 Task: View and add the product "Freshpet Multi Protein Complete Meal (1.75 lb)" to cart from the store "Pavilions Pets".
Action: Mouse moved to (43, 73)
Screenshot: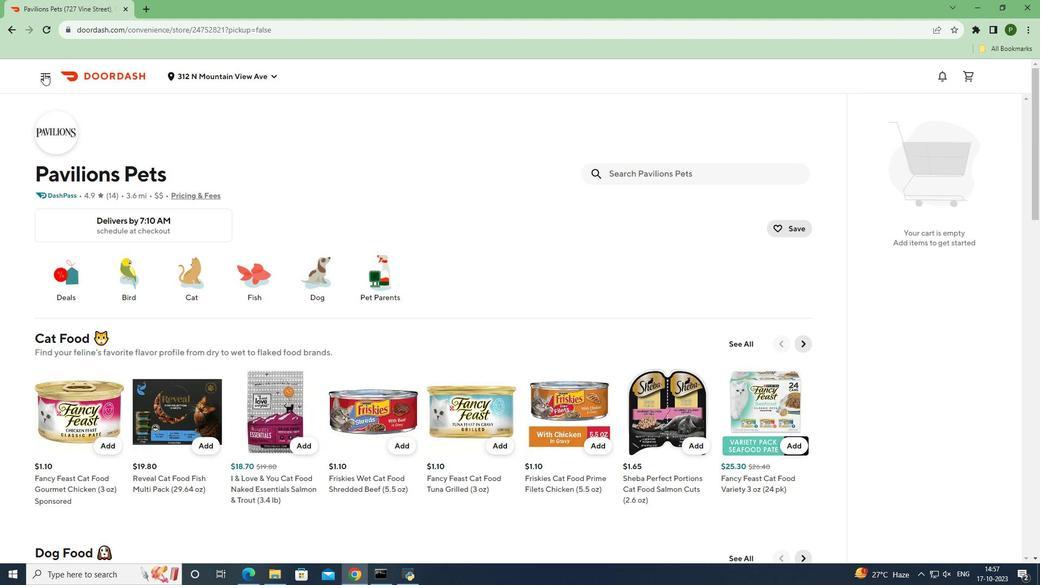 
Action: Mouse pressed left at (43, 73)
Screenshot: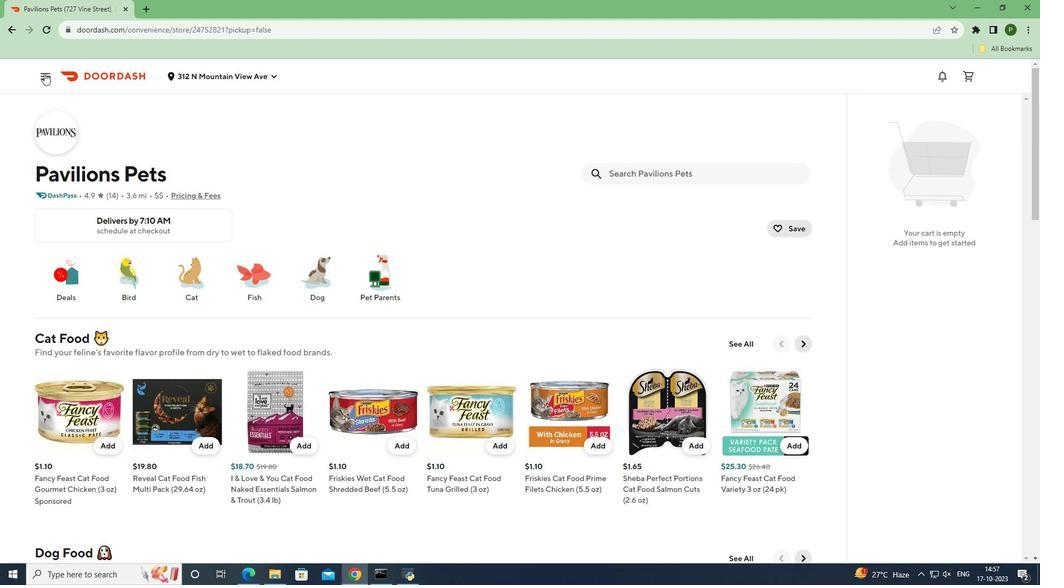 
Action: Mouse moved to (55, 150)
Screenshot: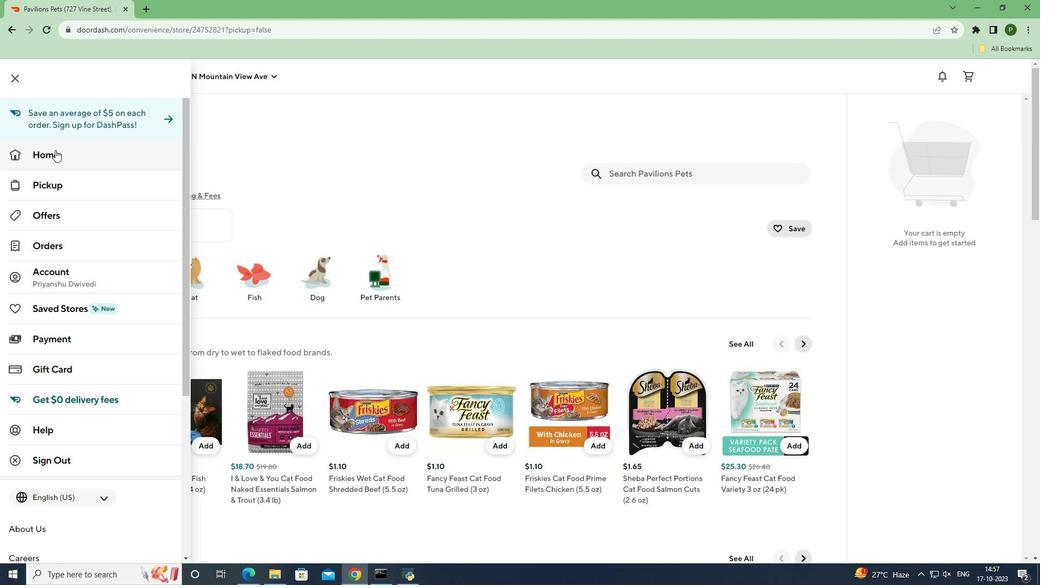 
Action: Mouse pressed left at (55, 150)
Screenshot: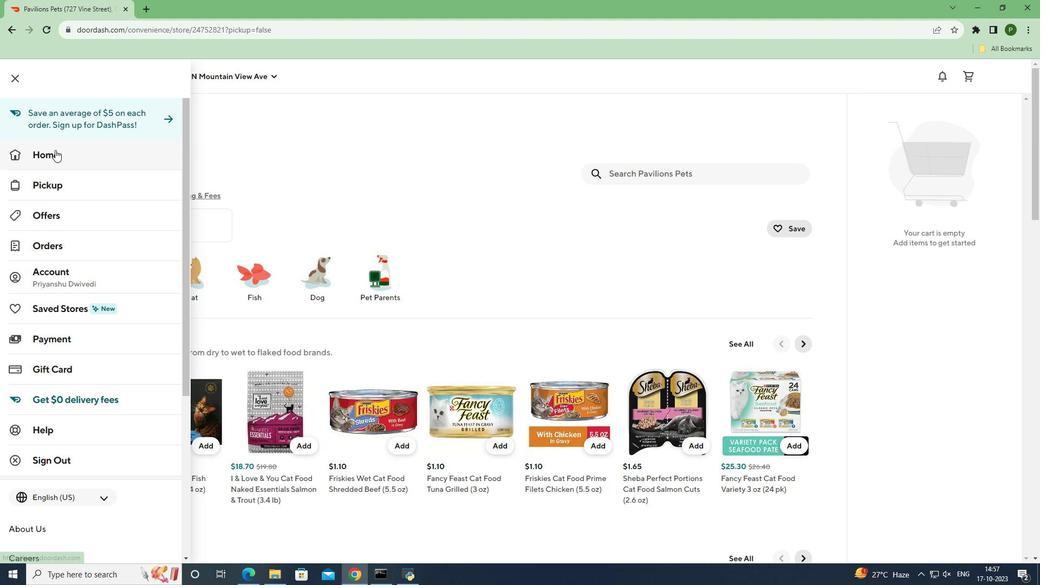 
Action: Mouse moved to (484, 113)
Screenshot: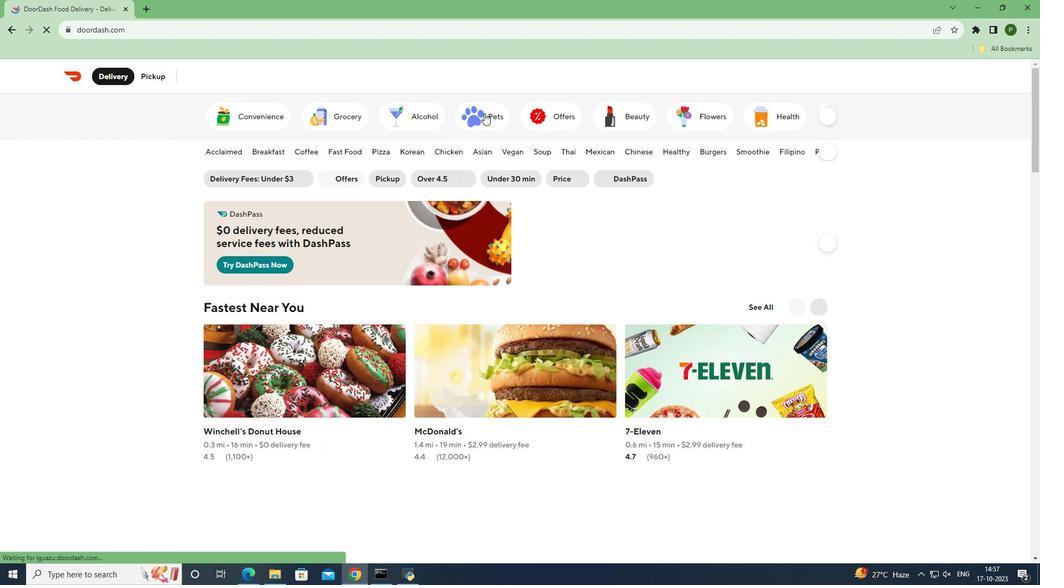 
Action: Mouse pressed left at (484, 113)
Screenshot: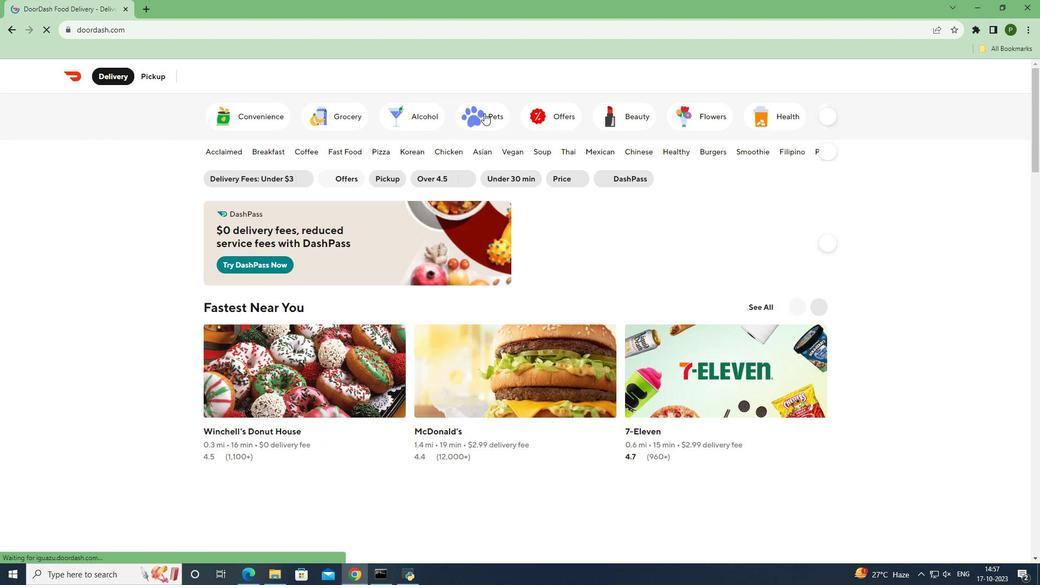
Action: Mouse moved to (805, 328)
Screenshot: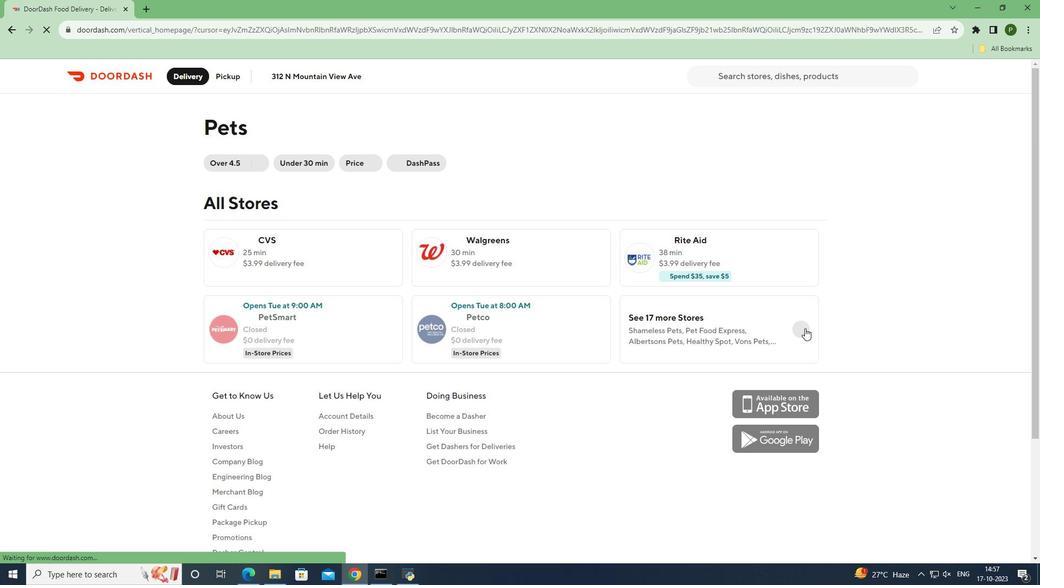 
Action: Mouse pressed left at (805, 328)
Screenshot: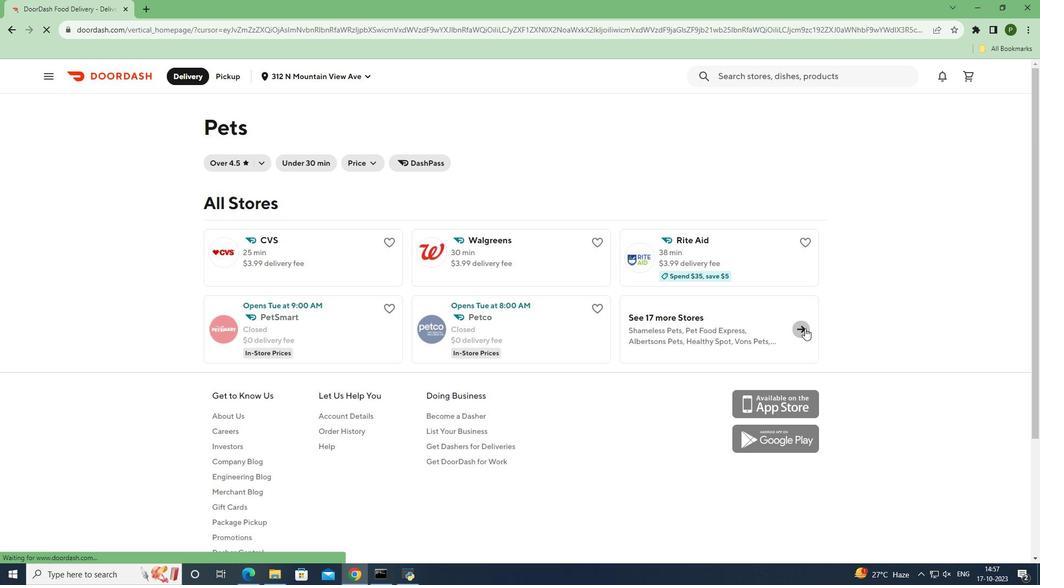 
Action: Mouse moved to (663, 462)
Screenshot: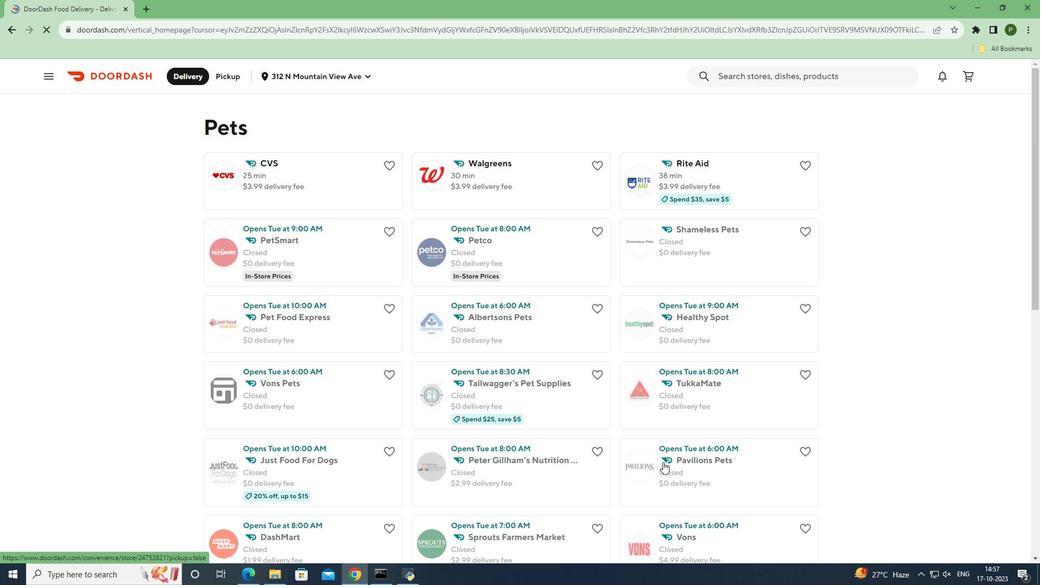 
Action: Mouse pressed left at (663, 462)
Screenshot: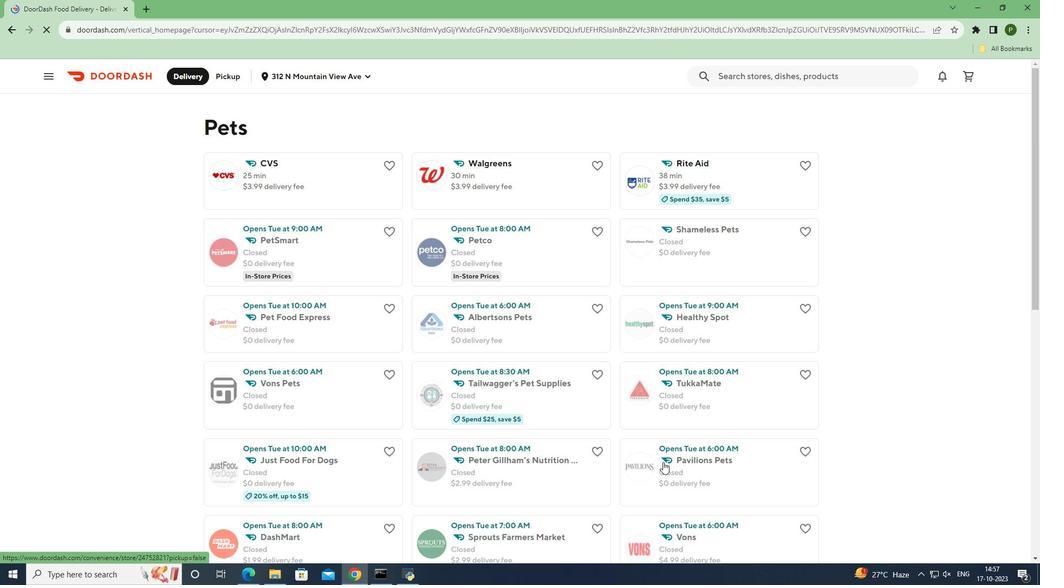 
Action: Mouse moved to (671, 171)
Screenshot: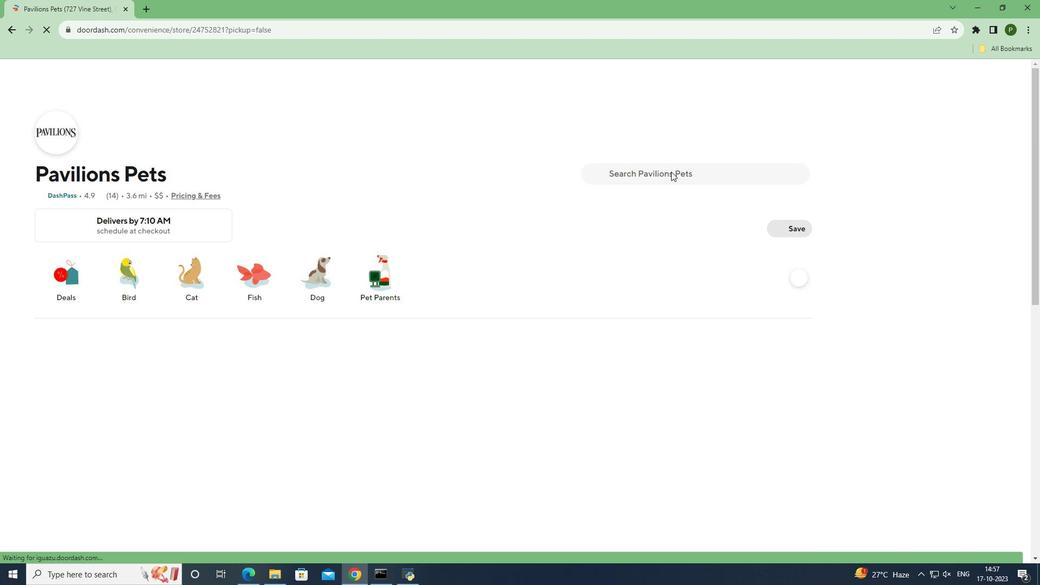 
Action: Mouse pressed left at (671, 171)
Screenshot: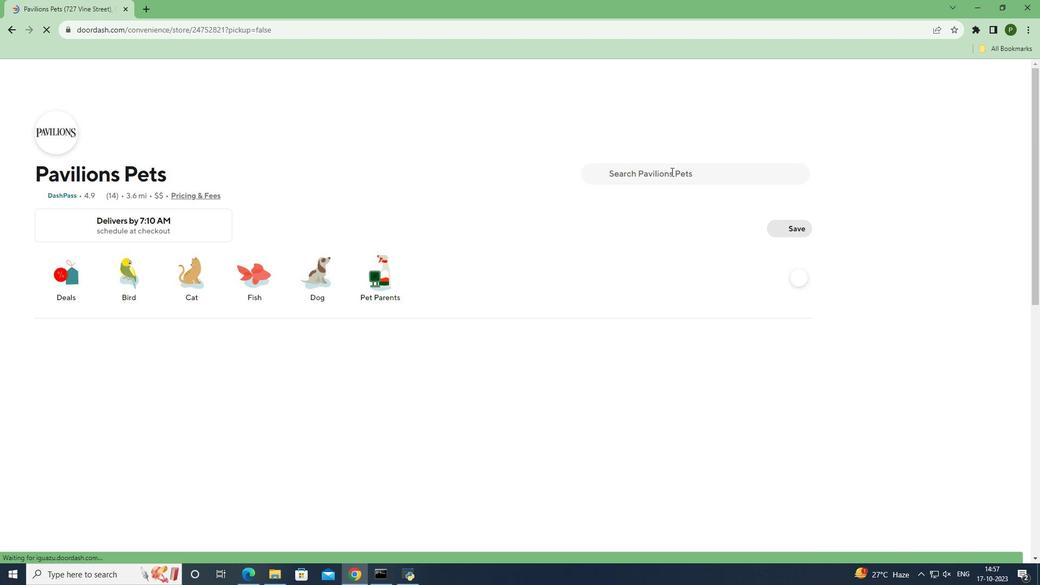 
Action: Key pressed <Key.caps_lock>F<Key.caps_lock>reshpet<Key.space><Key.caps_lock>M<Key.caps_lock>ulti<Key.space><Key.caps_lock>P<Key.caps_lock>rotein<Key.space><Key.caps_lock>C<Key.caps_lock>omplete<Key.space><Key.caps_lock>M<Key.caps_lock>eal<Key.space><Key.shift_r>(1.75<Key.space>lb<Key.shift_r><Key.shift_r><Key.shift_r>)
Screenshot: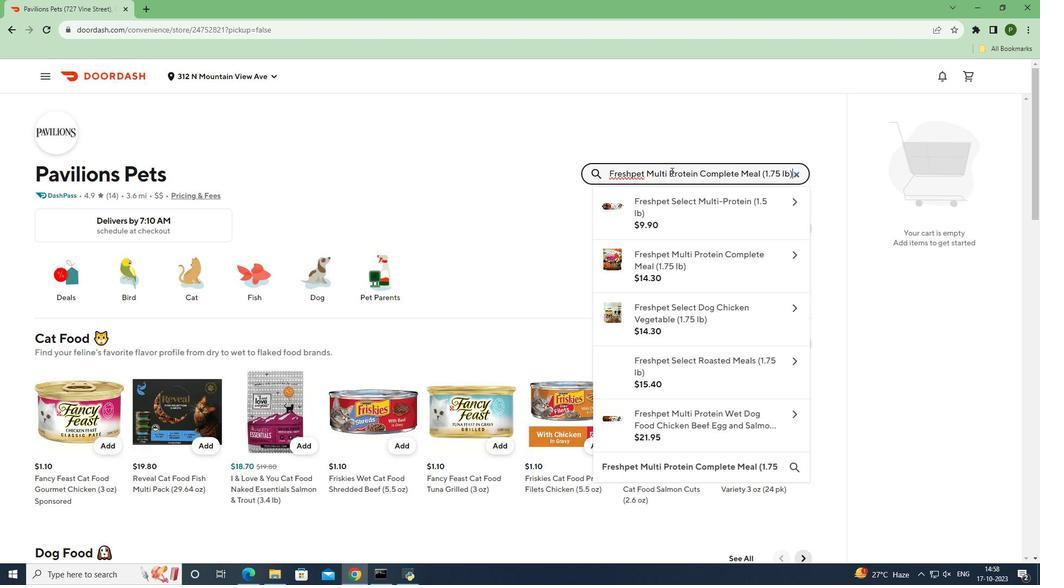 
Action: Mouse moved to (676, 170)
Screenshot: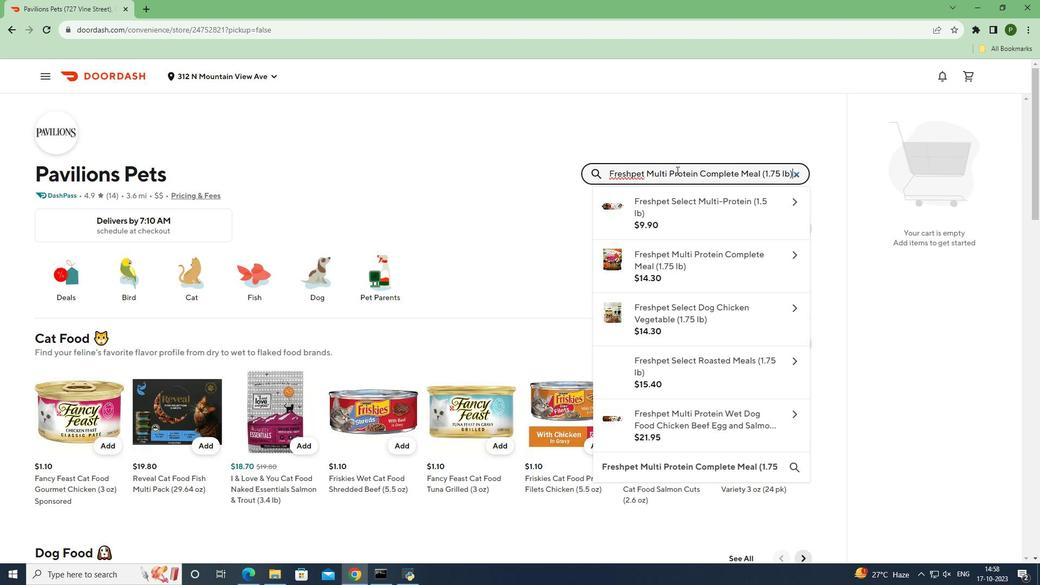 
Action: Key pressed <Key.enter>
Screenshot: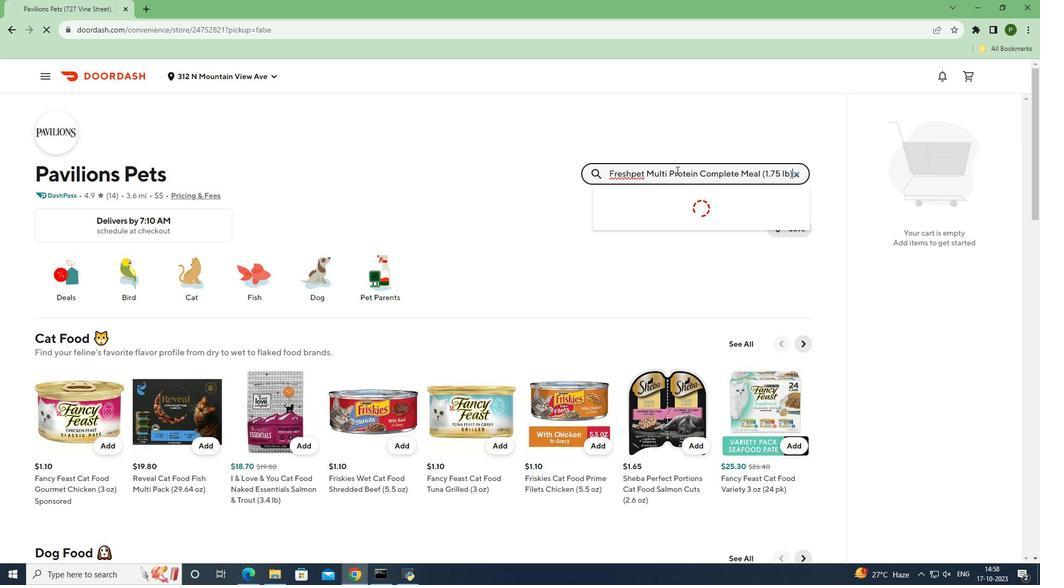 
Action: Mouse moved to (83, 282)
Screenshot: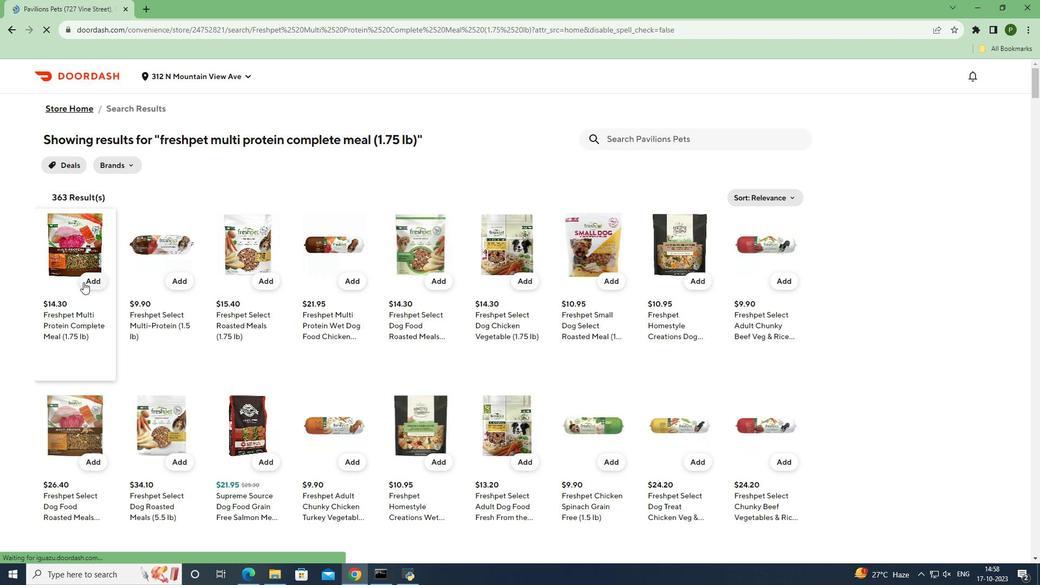 
Action: Mouse pressed left at (83, 282)
Screenshot: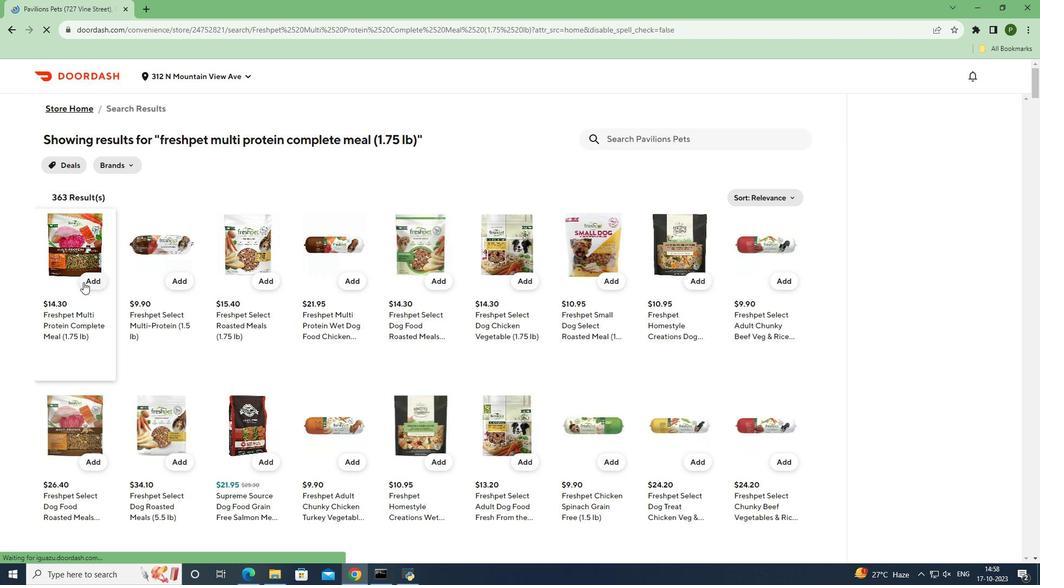 
Action: Mouse moved to (113, 349)
Screenshot: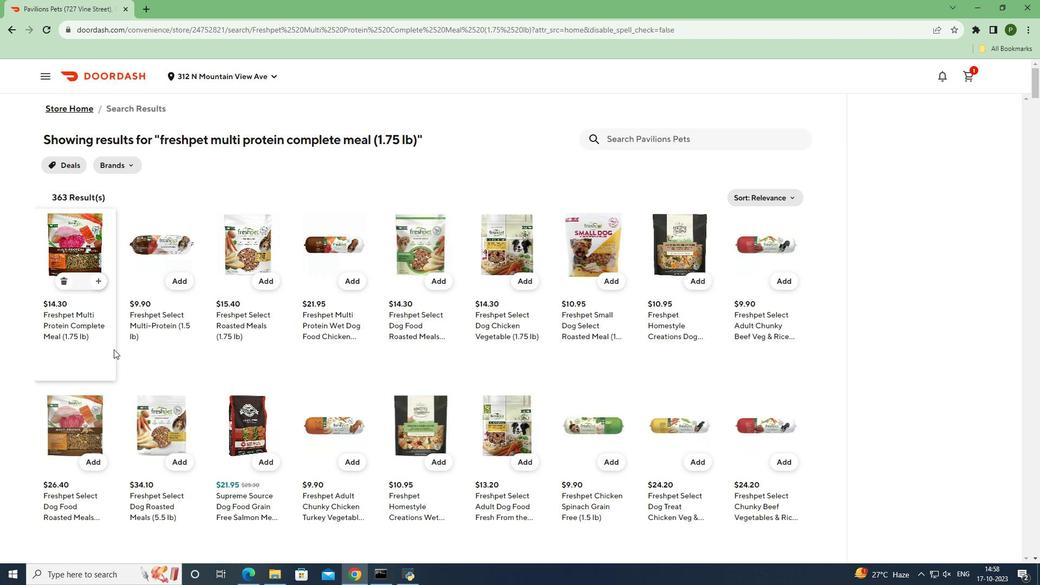 
